 Task: In page updates turn off in-app notifications.
Action: Mouse moved to (607, 55)
Screenshot: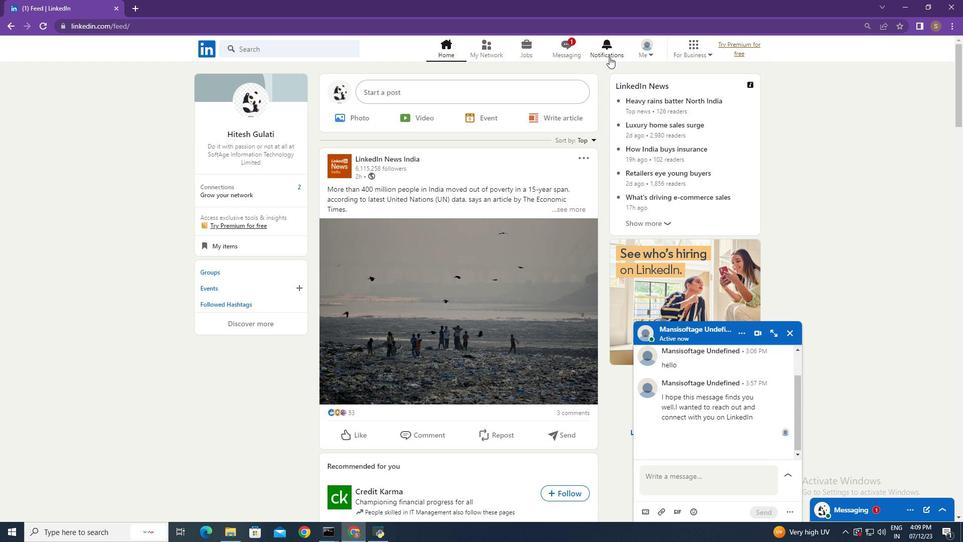 
Action: Mouse pressed left at (607, 55)
Screenshot: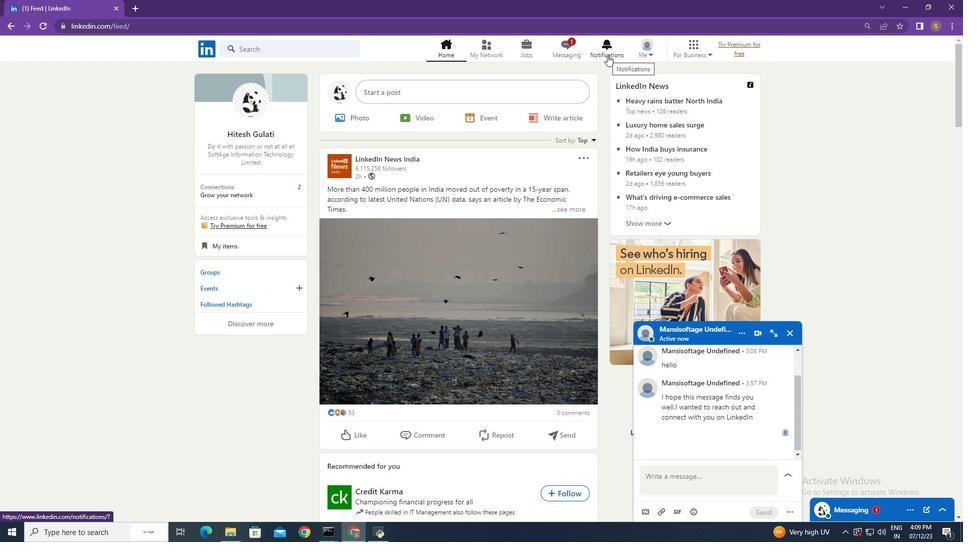 
Action: Mouse moved to (224, 117)
Screenshot: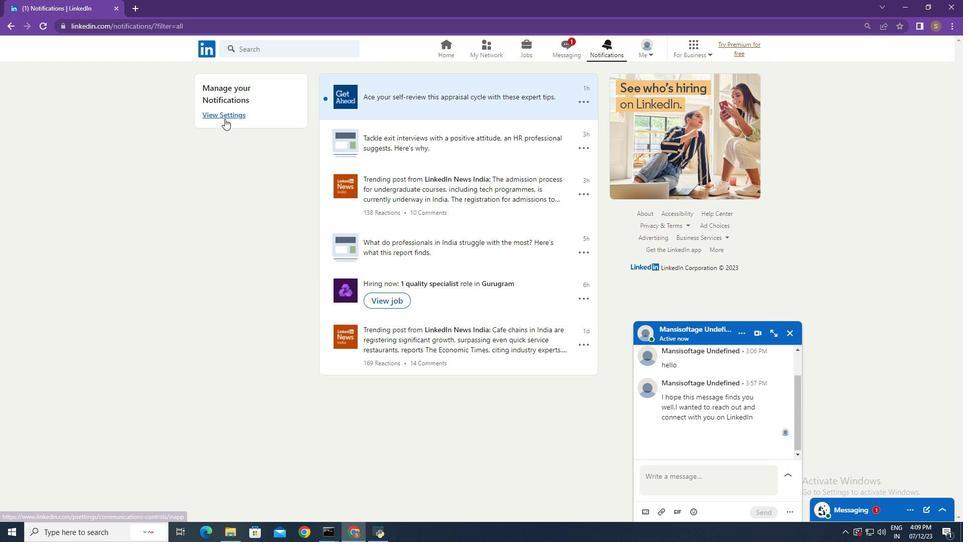 
Action: Mouse pressed left at (224, 117)
Screenshot: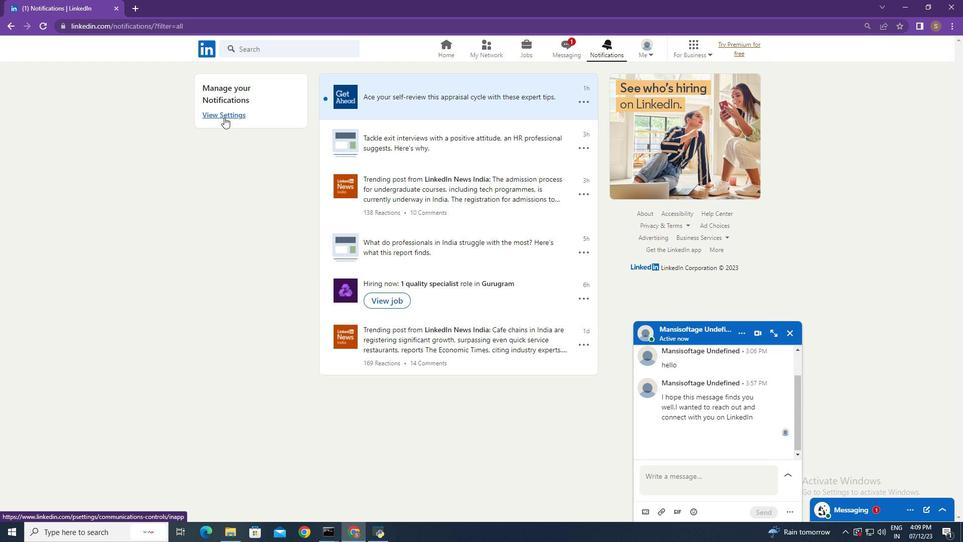 
Action: Mouse moved to (481, 312)
Screenshot: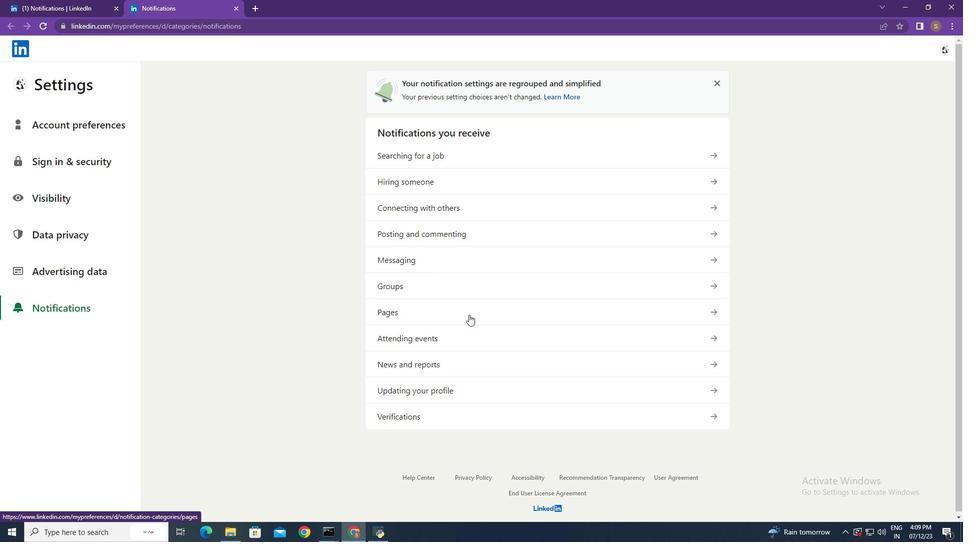 
Action: Mouse pressed left at (481, 312)
Screenshot: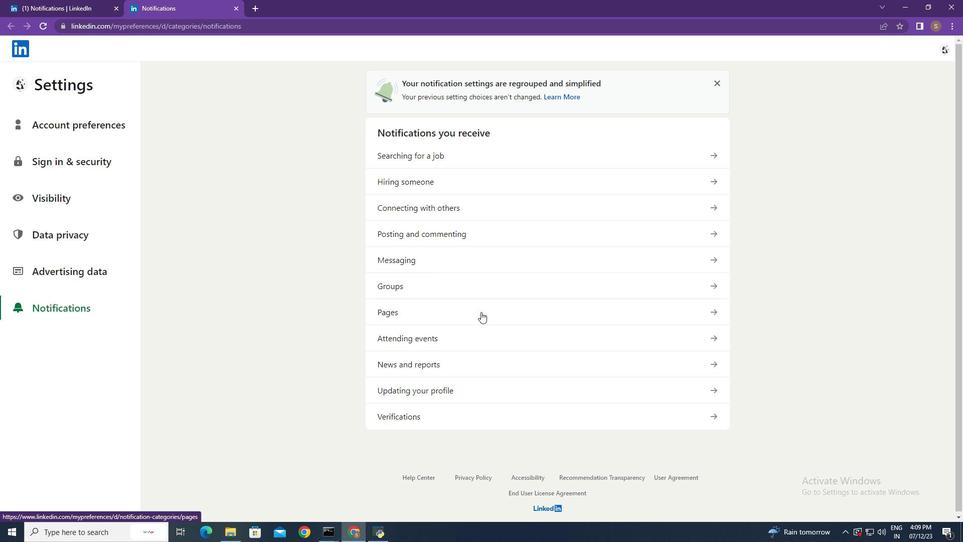 
Action: Mouse moved to (609, 181)
Screenshot: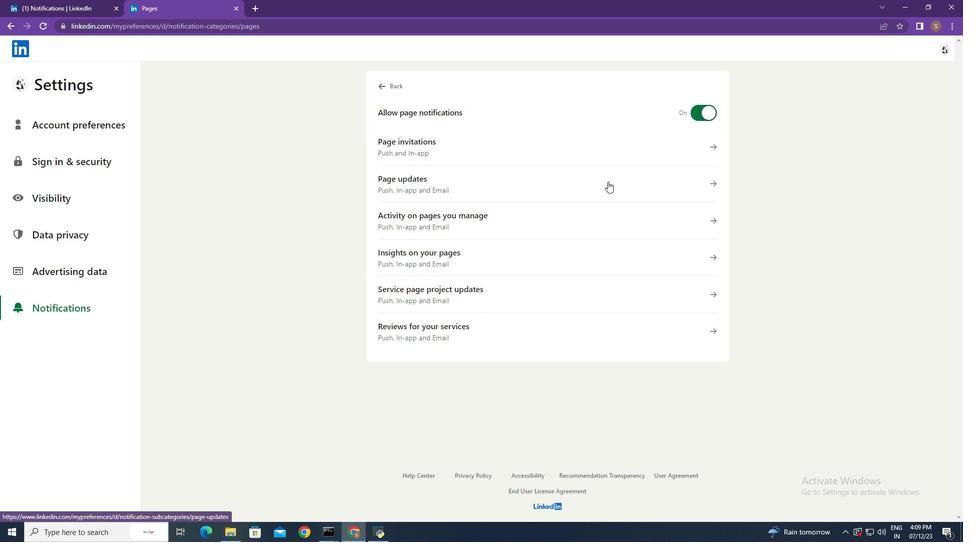 
Action: Mouse pressed left at (609, 181)
Screenshot: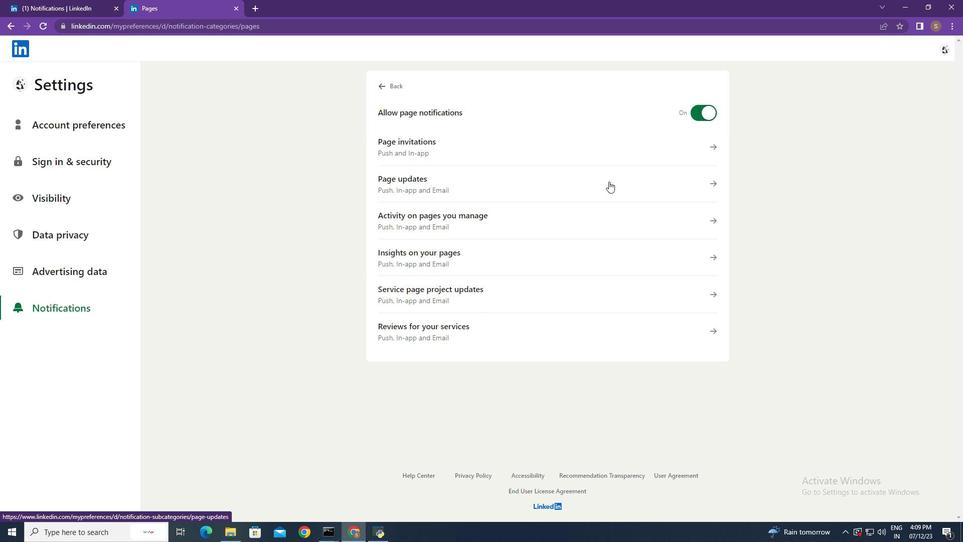 
Action: Mouse moved to (703, 169)
Screenshot: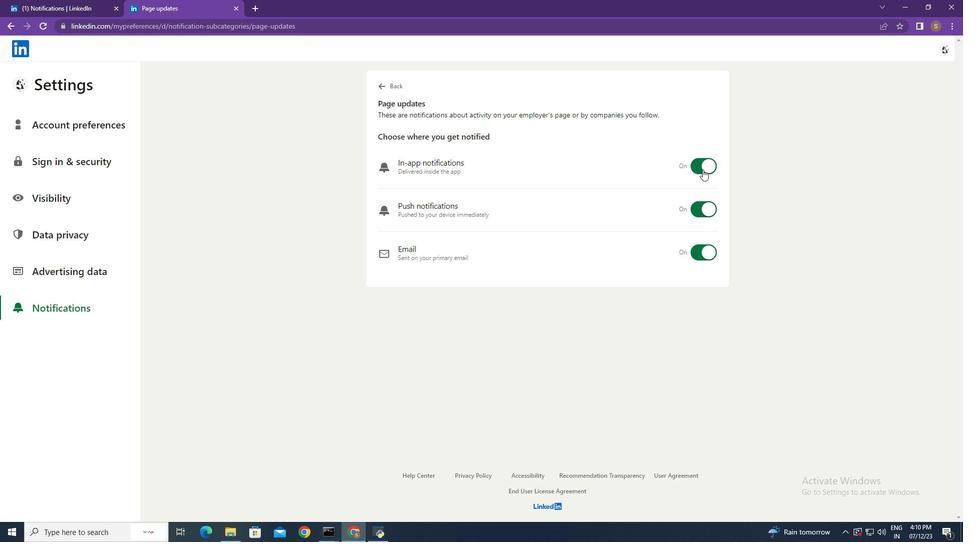 
Action: Mouse pressed left at (703, 169)
Screenshot: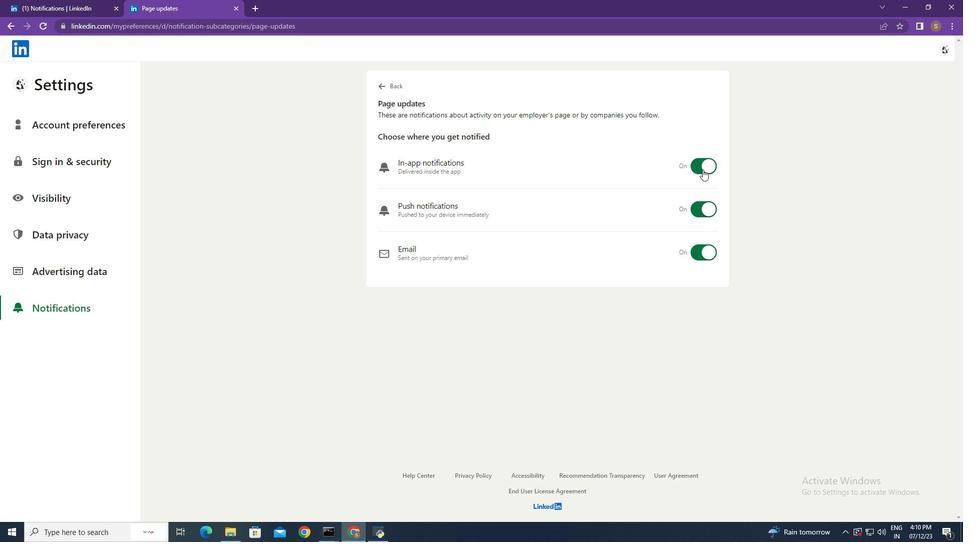 
Action: Mouse moved to (814, 164)
Screenshot: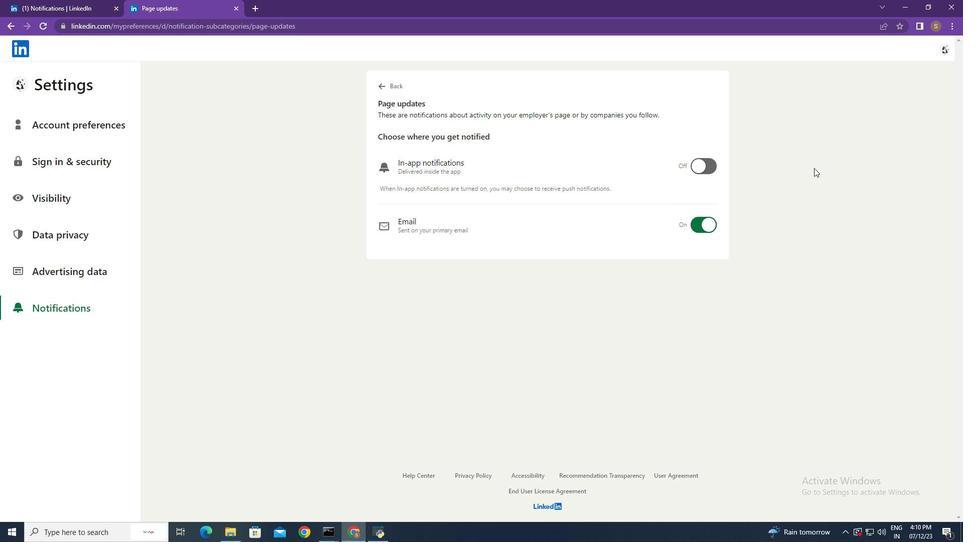 
